 Task: Set the "Text rendering module" for on-screen display to "Dummy font renderer".
Action: Mouse moved to (125, 15)
Screenshot: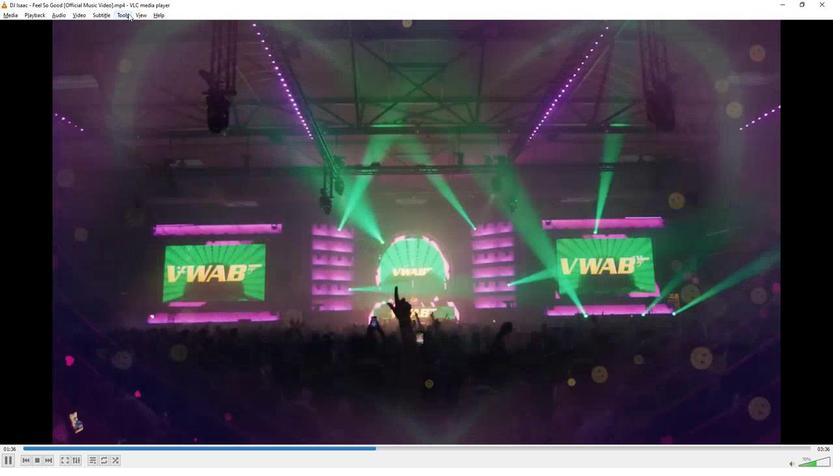 
Action: Mouse pressed left at (125, 15)
Screenshot: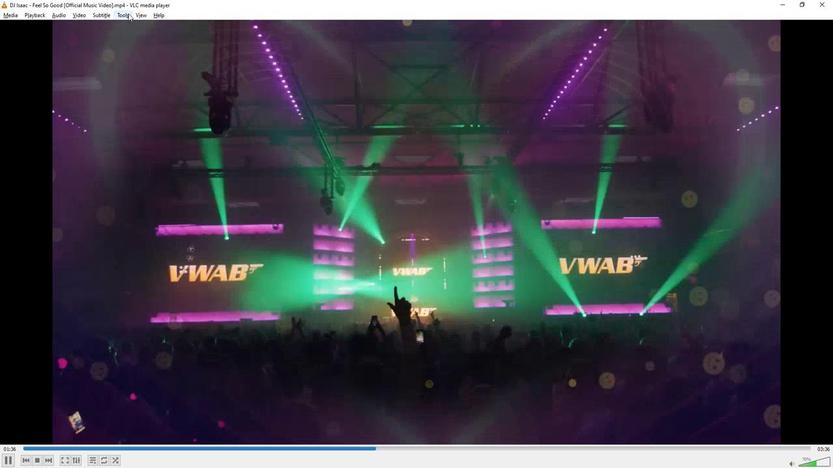 
Action: Mouse moved to (133, 115)
Screenshot: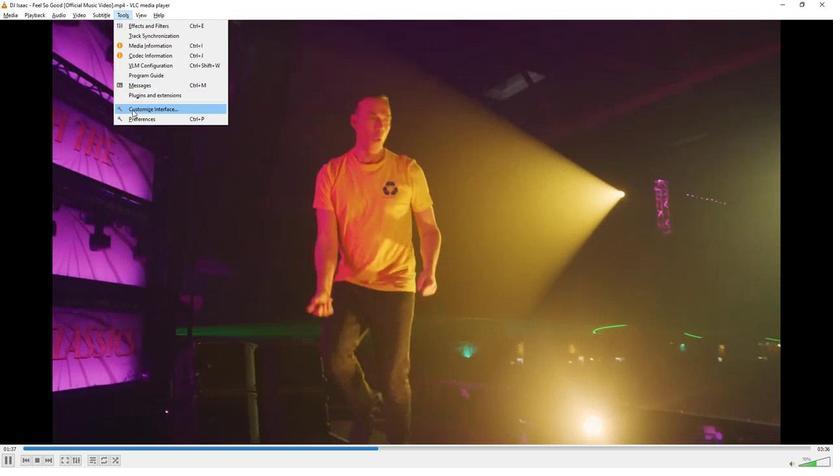 
Action: Mouse pressed left at (133, 115)
Screenshot: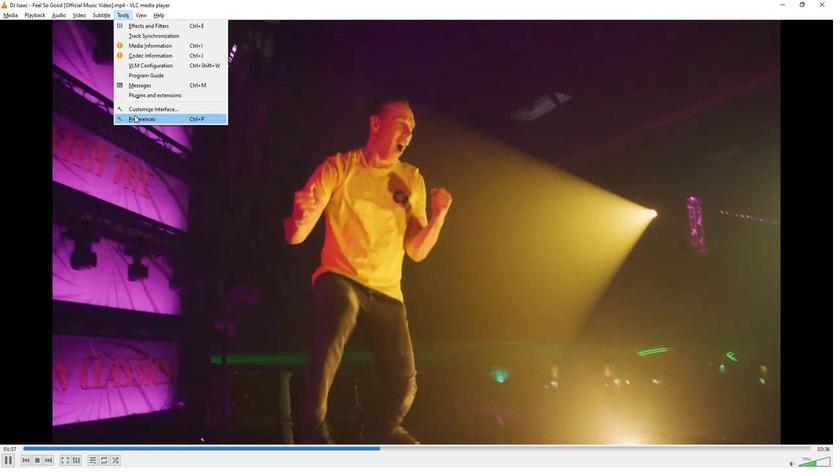 
Action: Mouse moved to (160, 371)
Screenshot: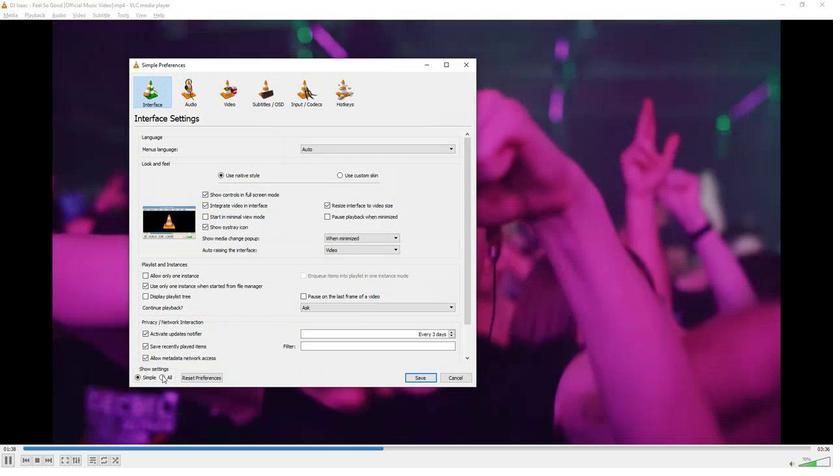 
Action: Mouse pressed left at (160, 371)
Screenshot: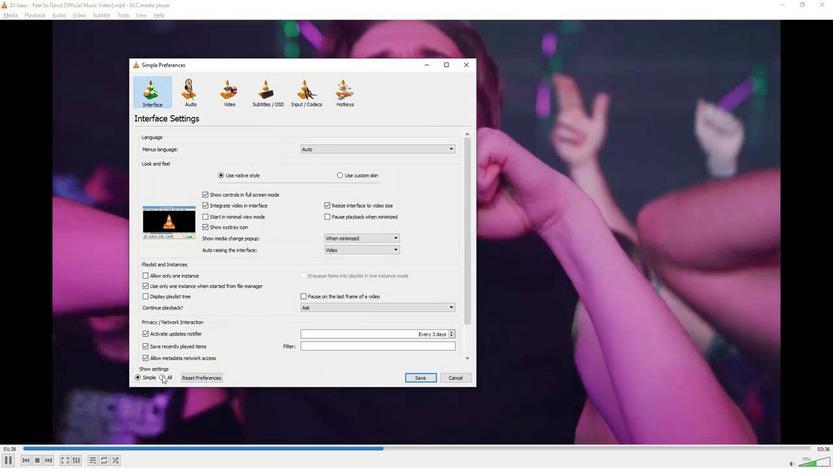 
Action: Mouse moved to (176, 291)
Screenshot: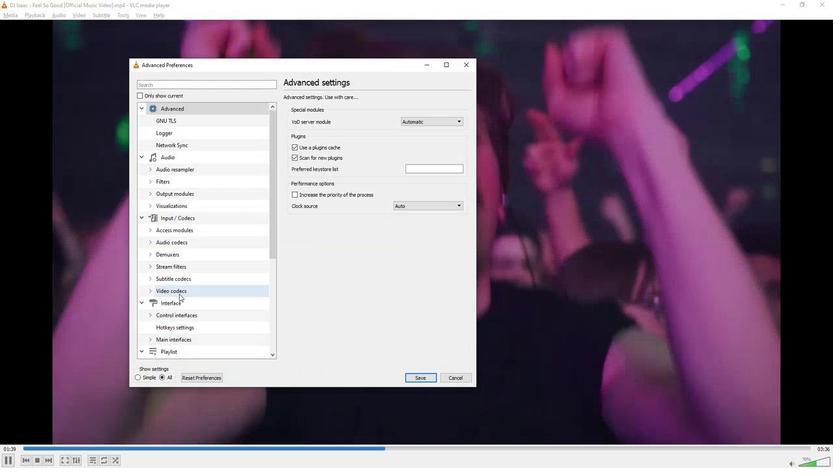 
Action: Mouse scrolled (176, 290) with delta (0, 0)
Screenshot: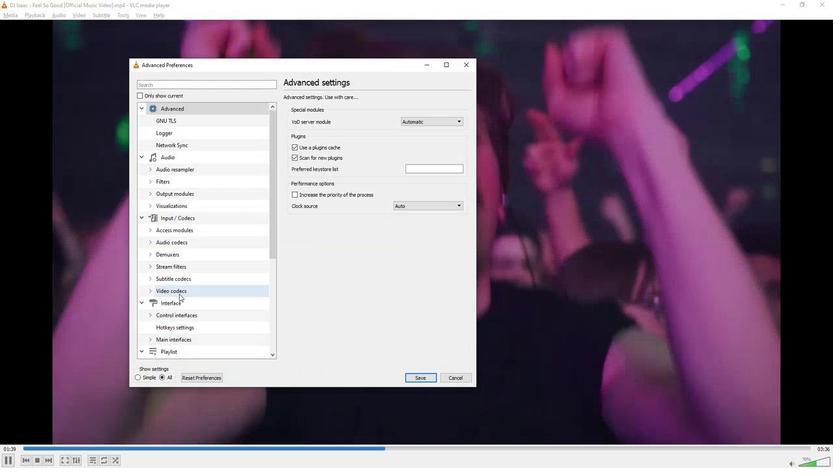 
Action: Mouse moved to (175, 291)
Screenshot: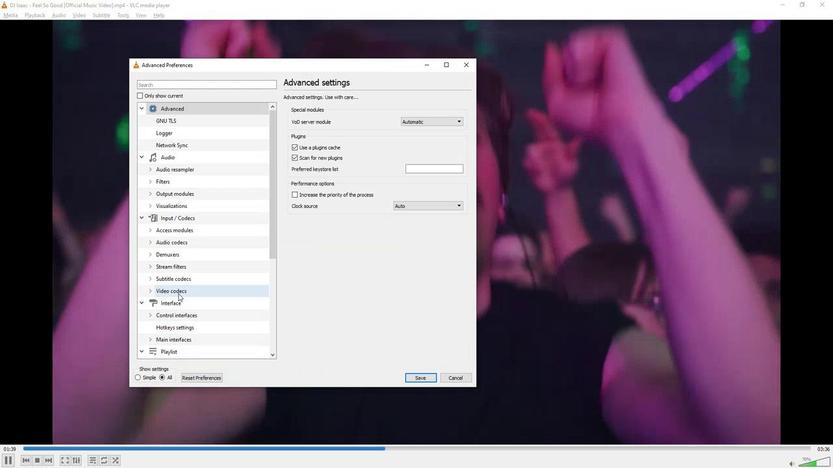 
Action: Mouse scrolled (175, 291) with delta (0, 0)
Screenshot: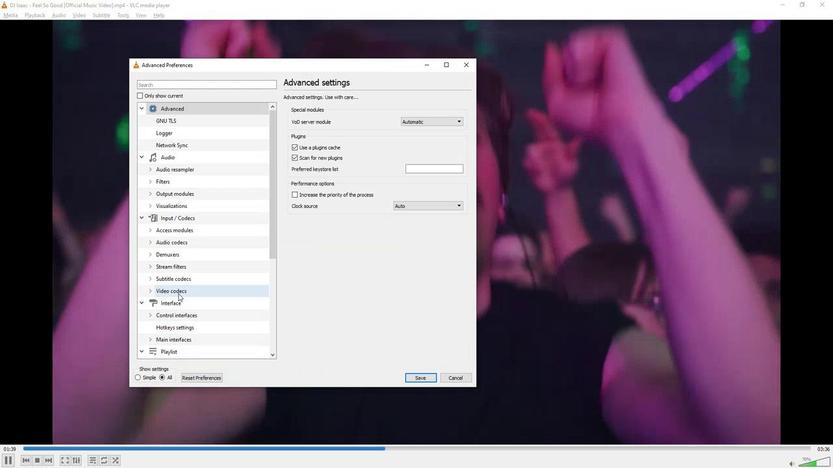 
Action: Mouse moved to (173, 292)
Screenshot: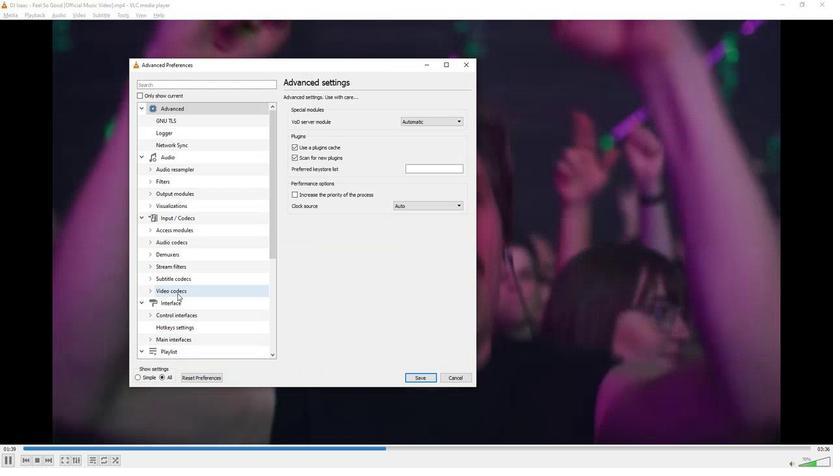 
Action: Mouse scrolled (173, 291) with delta (0, 0)
Screenshot: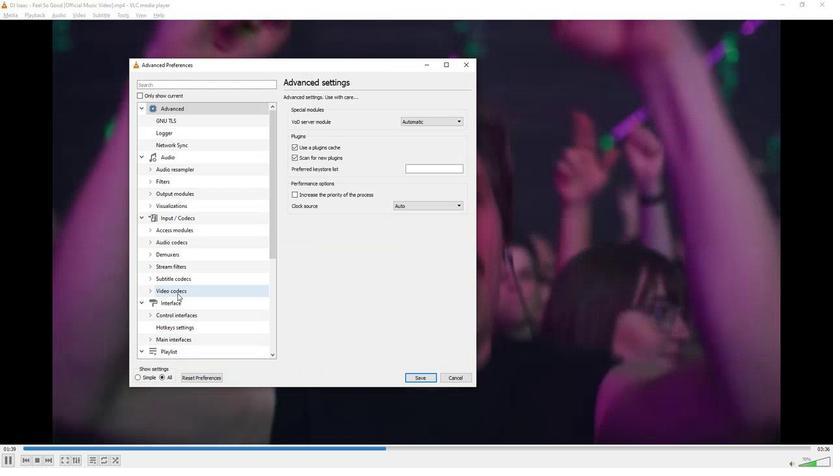 
Action: Mouse moved to (173, 292)
Screenshot: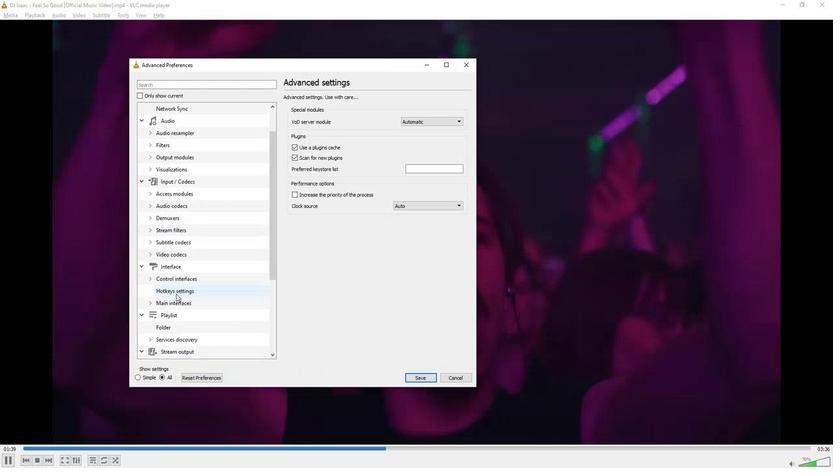 
Action: Mouse scrolled (173, 291) with delta (0, 0)
Screenshot: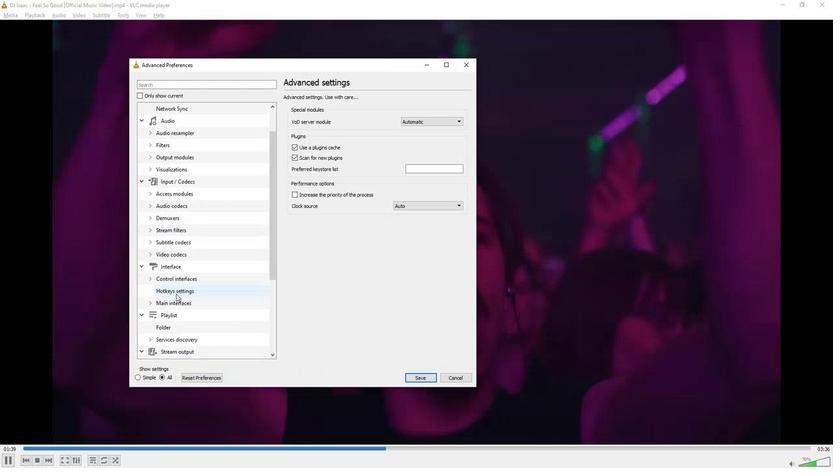 
Action: Mouse scrolled (173, 291) with delta (0, 0)
Screenshot: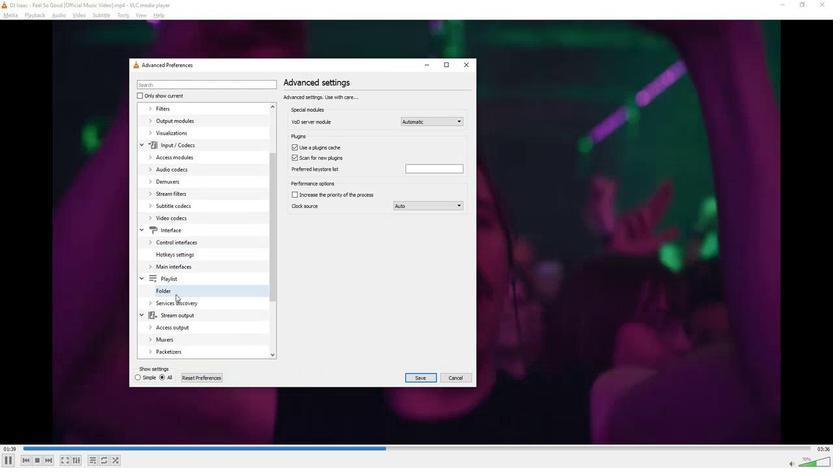 
Action: Mouse moved to (173, 292)
Screenshot: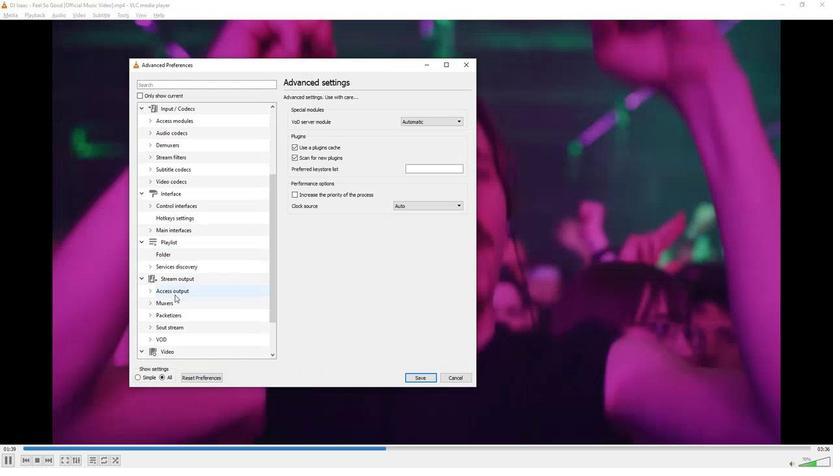 
Action: Mouse scrolled (173, 291) with delta (0, 0)
Screenshot: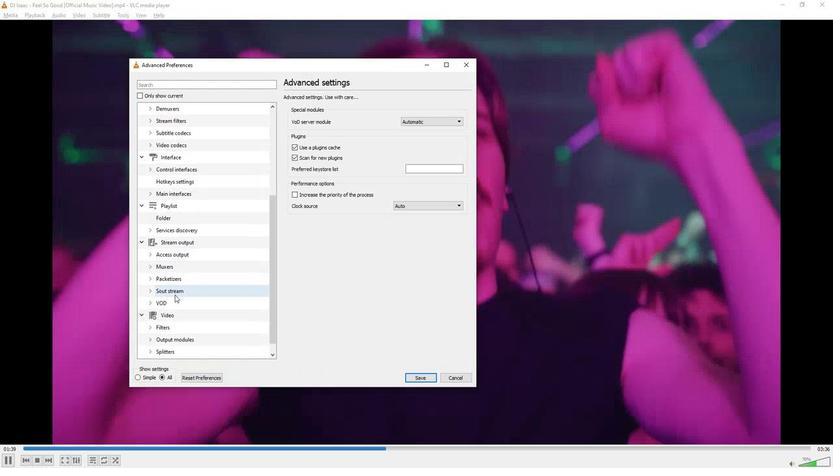 
Action: Mouse scrolled (173, 291) with delta (0, 0)
Screenshot: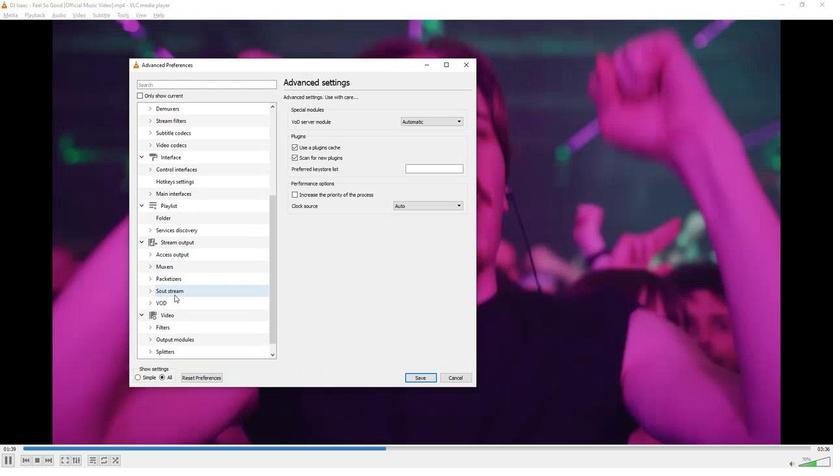 
Action: Mouse scrolled (173, 291) with delta (0, 0)
Screenshot: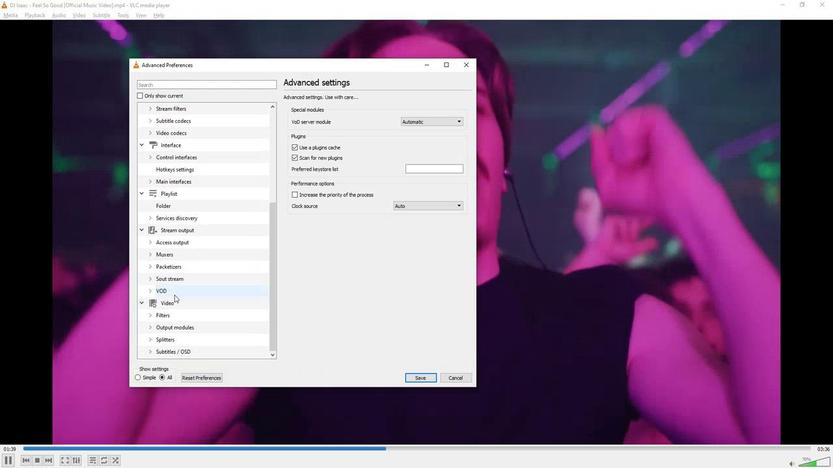 
Action: Mouse moved to (166, 348)
Screenshot: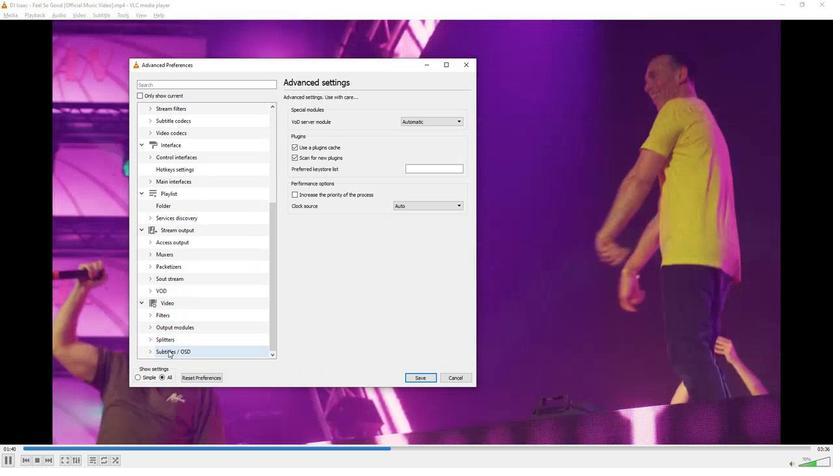 
Action: Mouse pressed left at (166, 348)
Screenshot: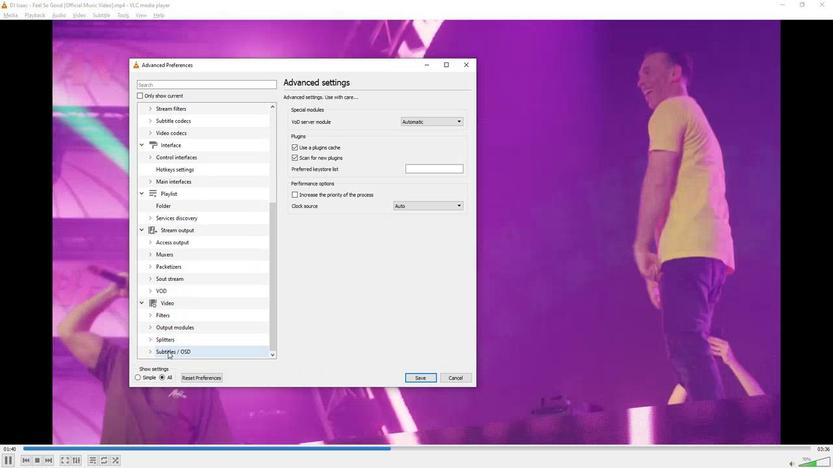 
Action: Mouse moved to (407, 140)
Screenshot: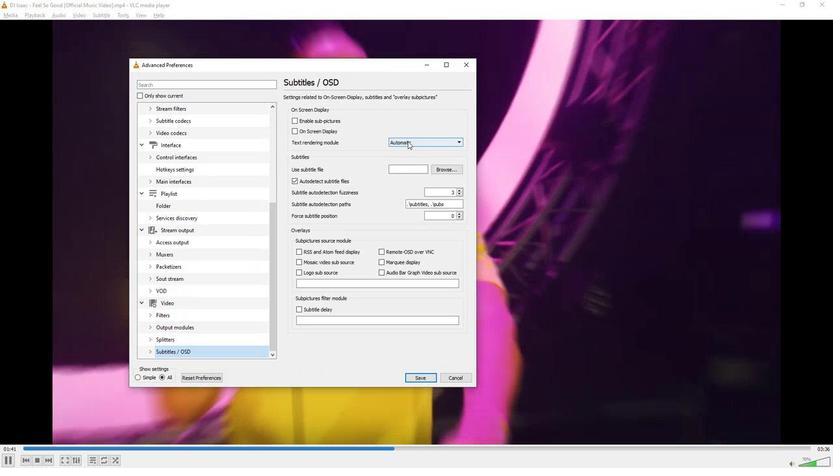 
Action: Mouse pressed left at (407, 140)
Screenshot: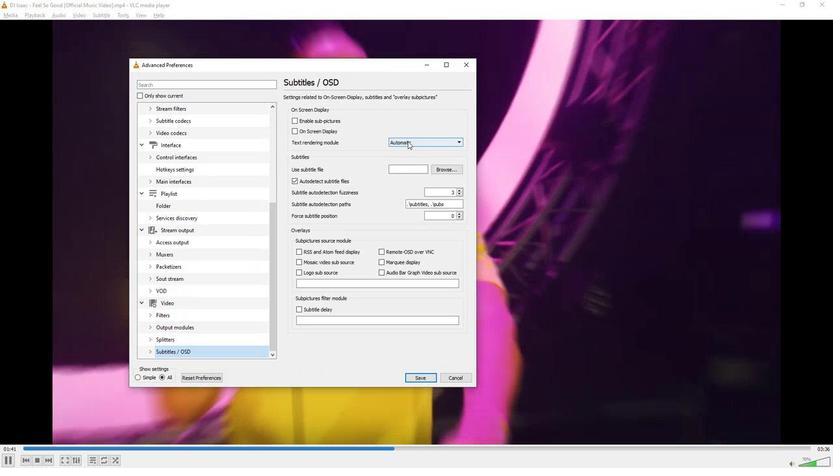 
Action: Mouse moved to (406, 159)
Screenshot: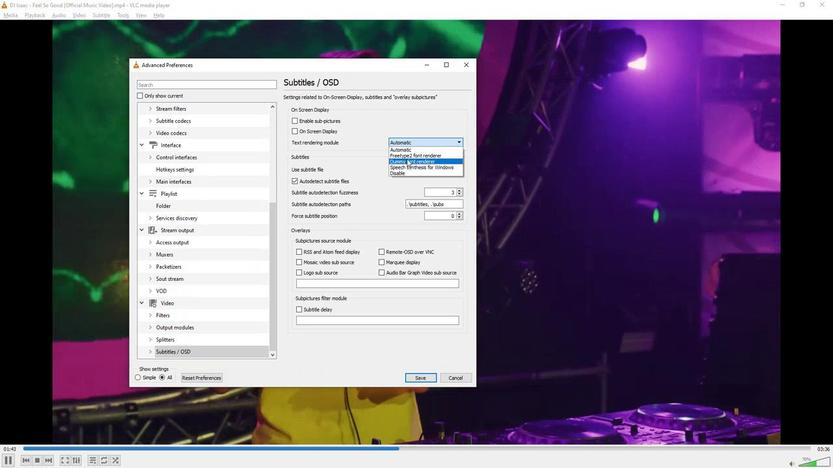 
Action: Mouse pressed left at (406, 159)
Screenshot: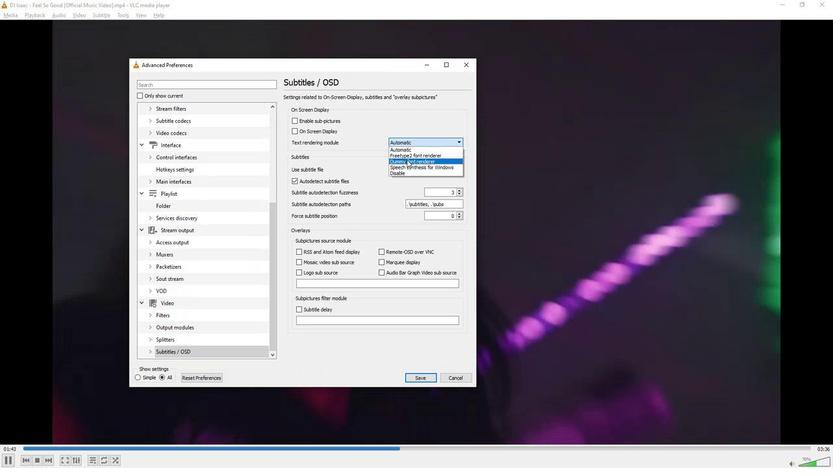 
Action: Mouse moved to (495, 169)
Screenshot: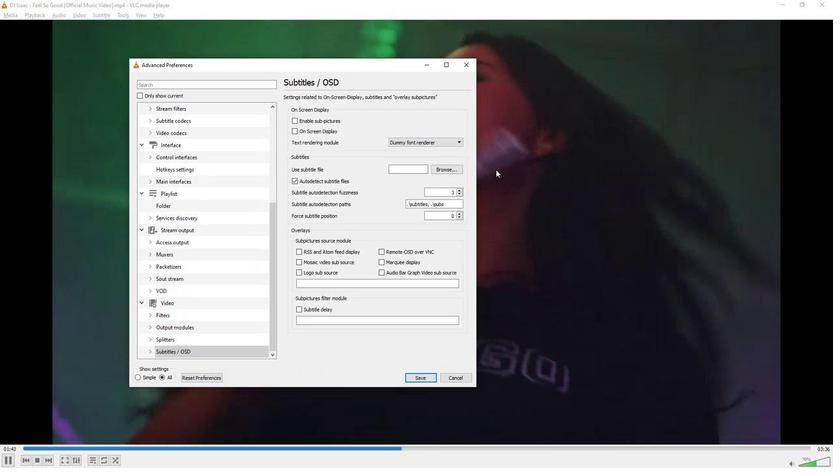 
